 Task: Create a due date automation trigger when advanced on, 2 working days before a card is due add dates due in more than 1 working days at 11:00 AM.
Action: Mouse moved to (1155, 98)
Screenshot: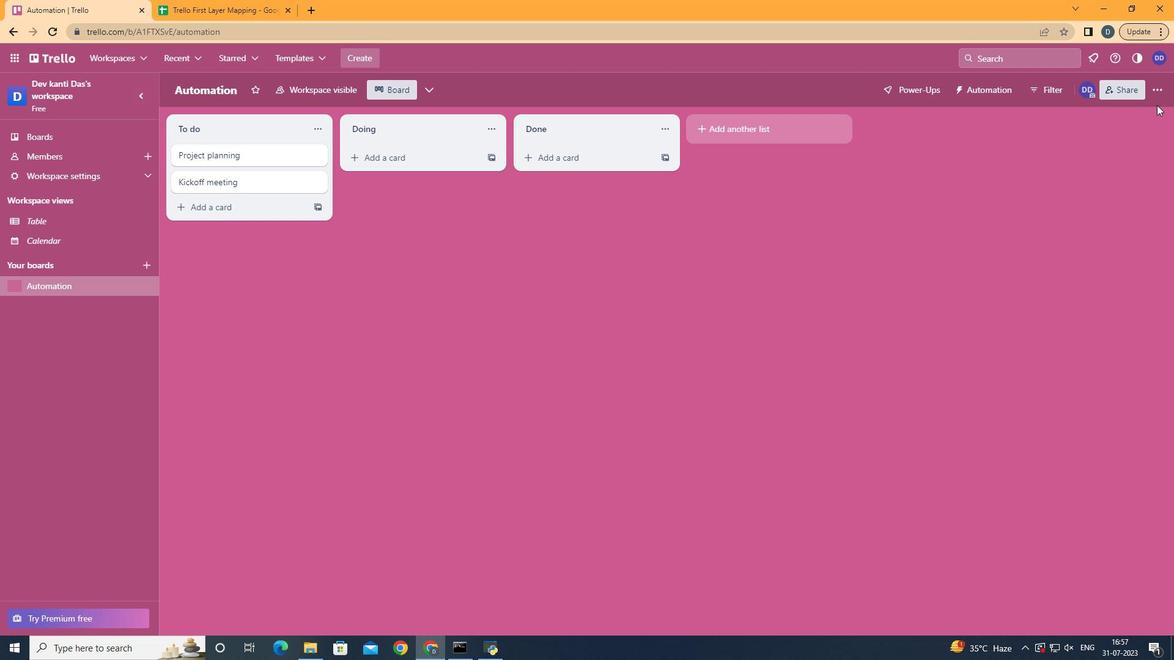 
Action: Mouse pressed left at (1155, 98)
Screenshot: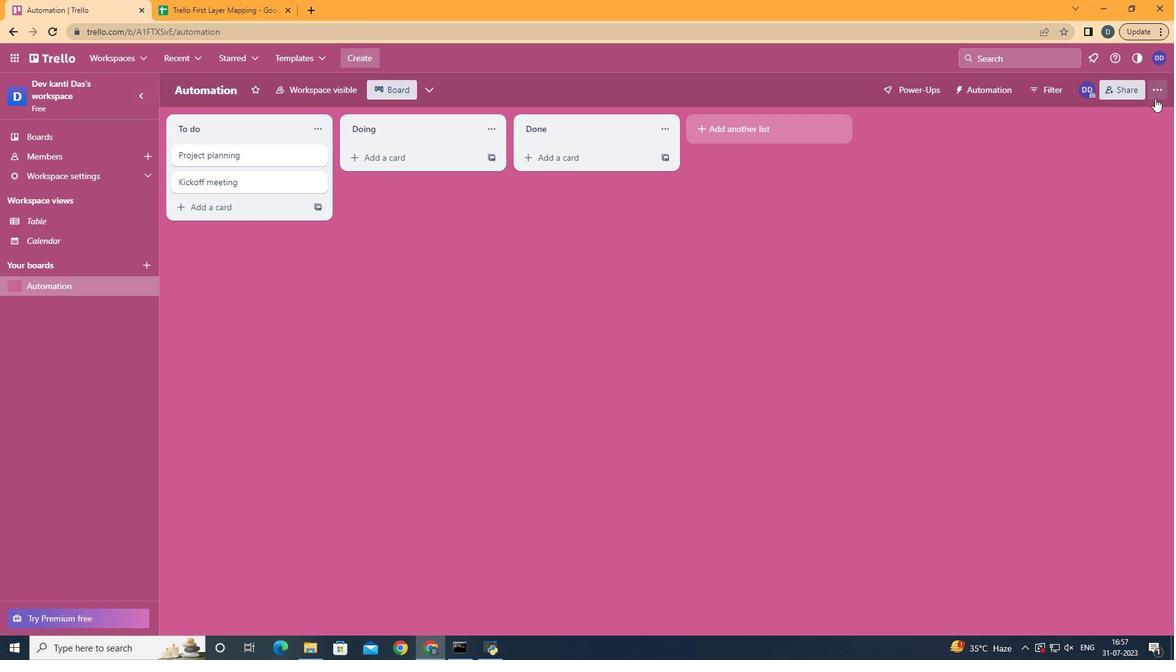 
Action: Mouse moved to (1045, 257)
Screenshot: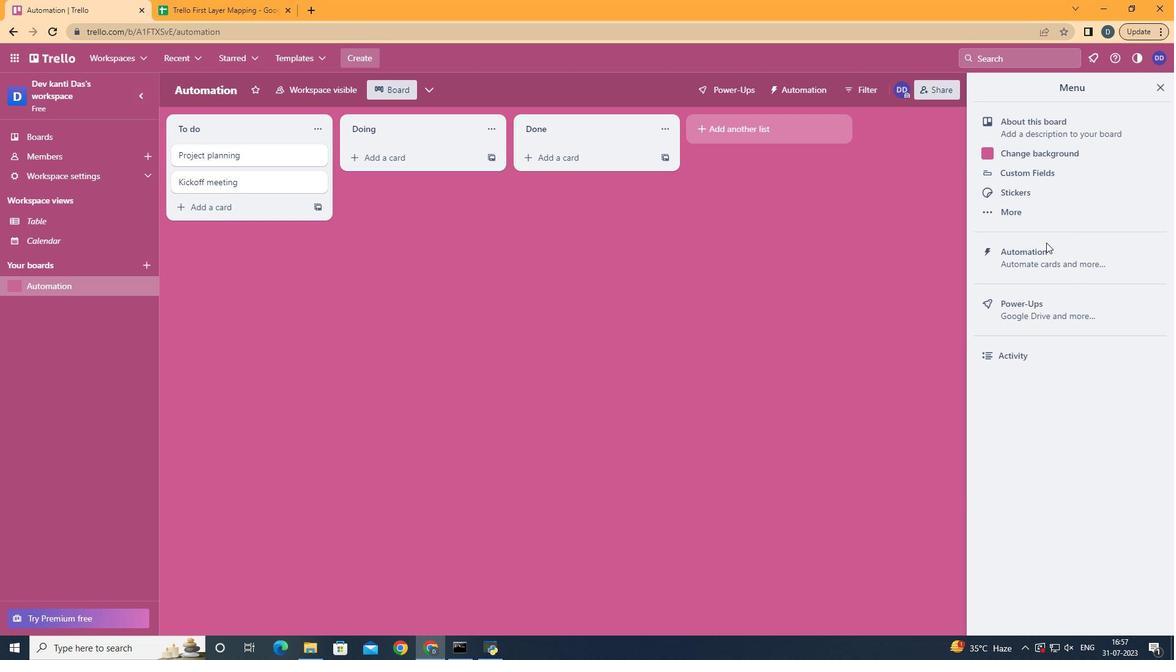 
Action: Mouse pressed left at (1045, 257)
Screenshot: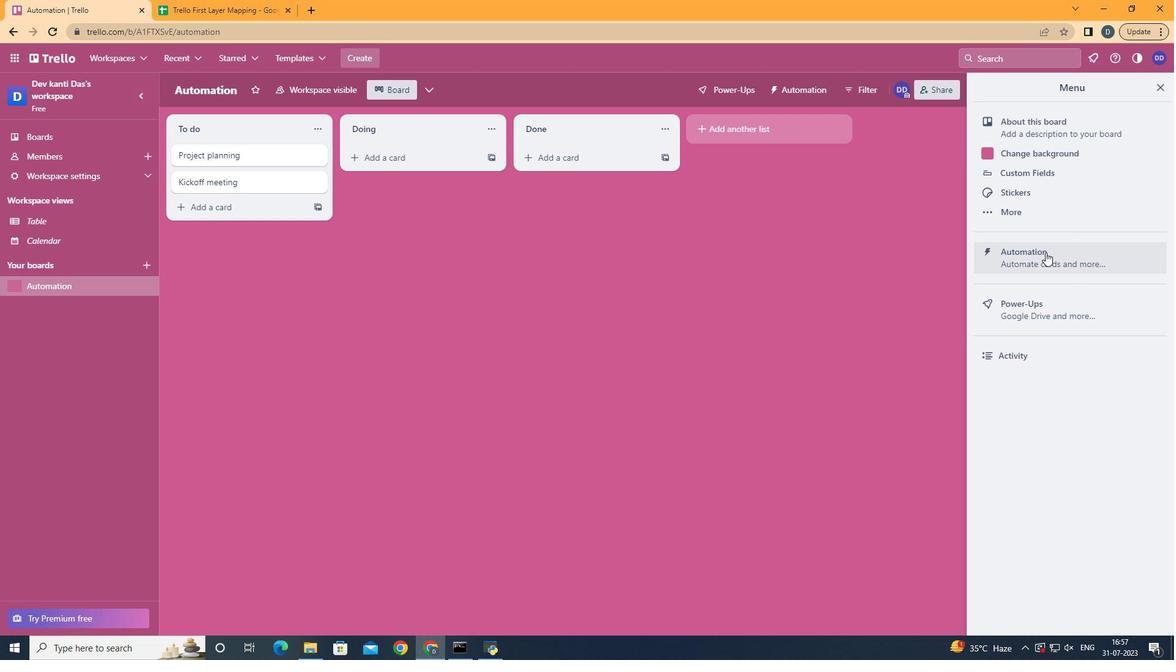 
Action: Mouse moved to (230, 246)
Screenshot: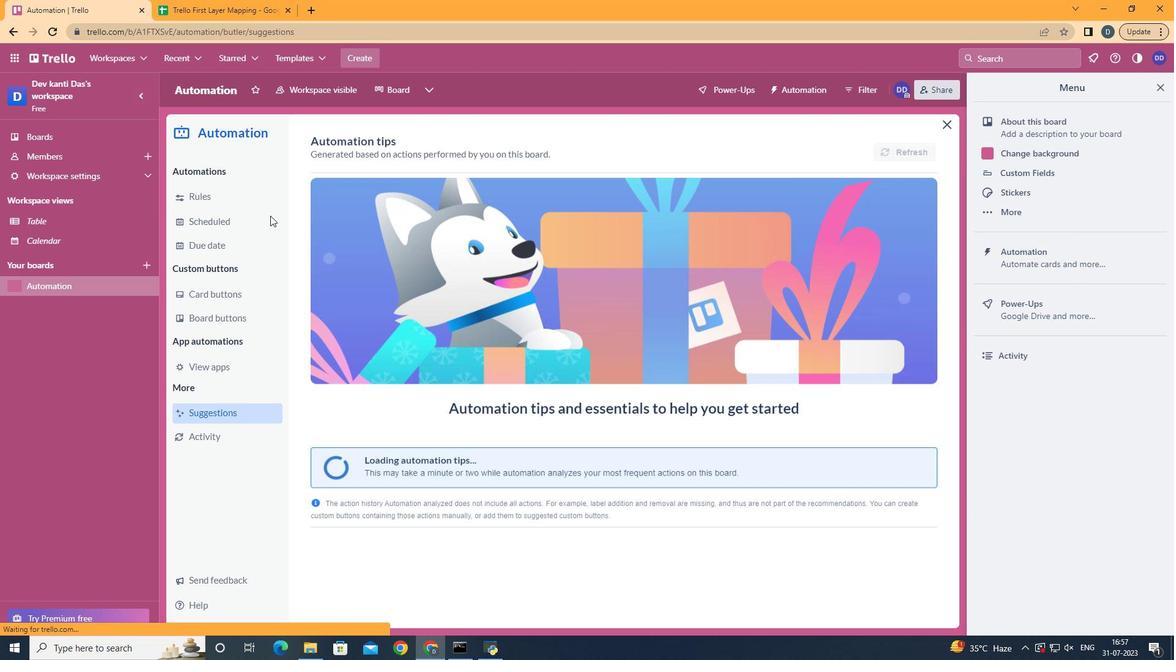 
Action: Mouse pressed left at (230, 246)
Screenshot: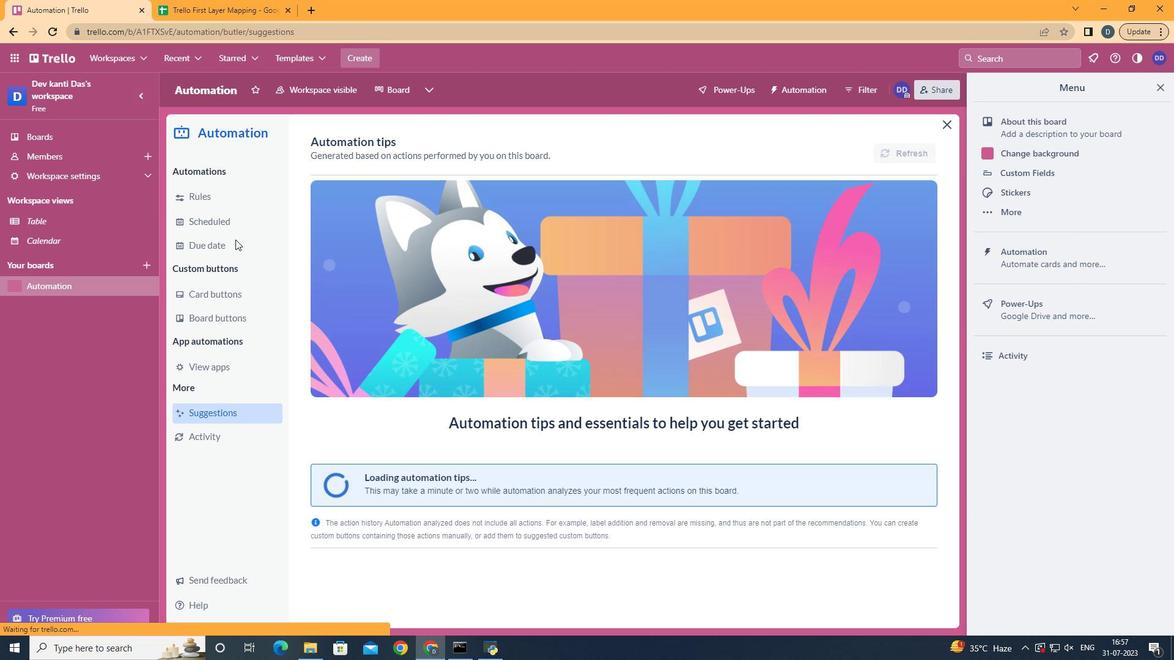 
Action: Mouse moved to (872, 144)
Screenshot: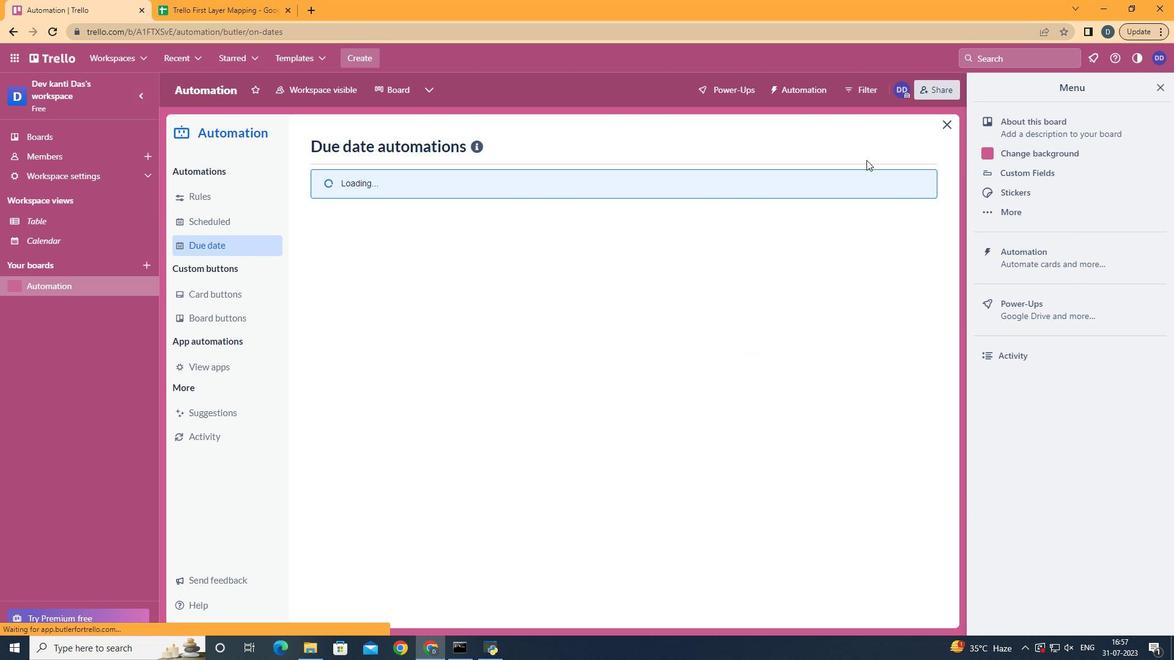 
Action: Mouse pressed left at (872, 144)
Screenshot: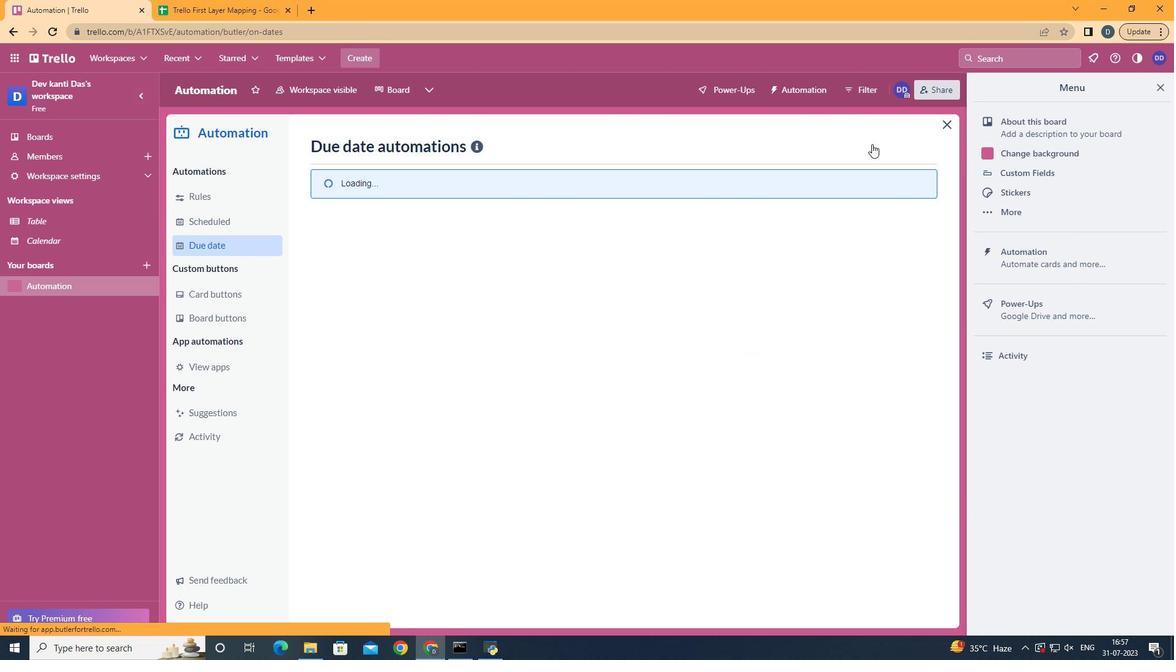 
Action: Mouse moved to (612, 266)
Screenshot: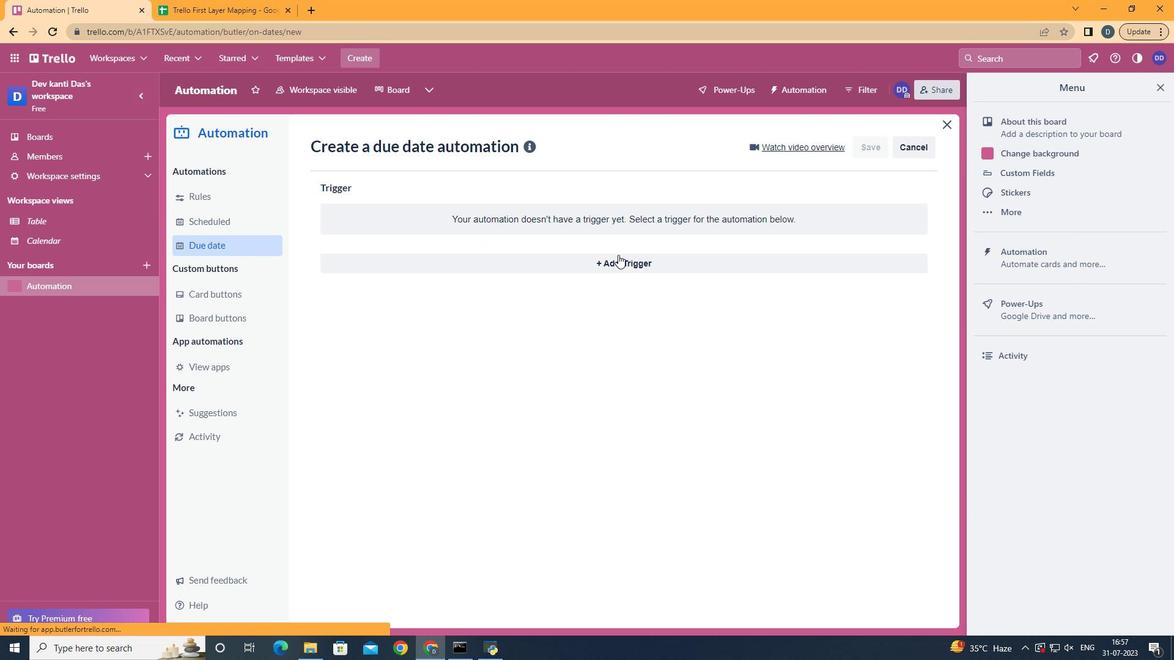 
Action: Mouse pressed left at (612, 266)
Screenshot: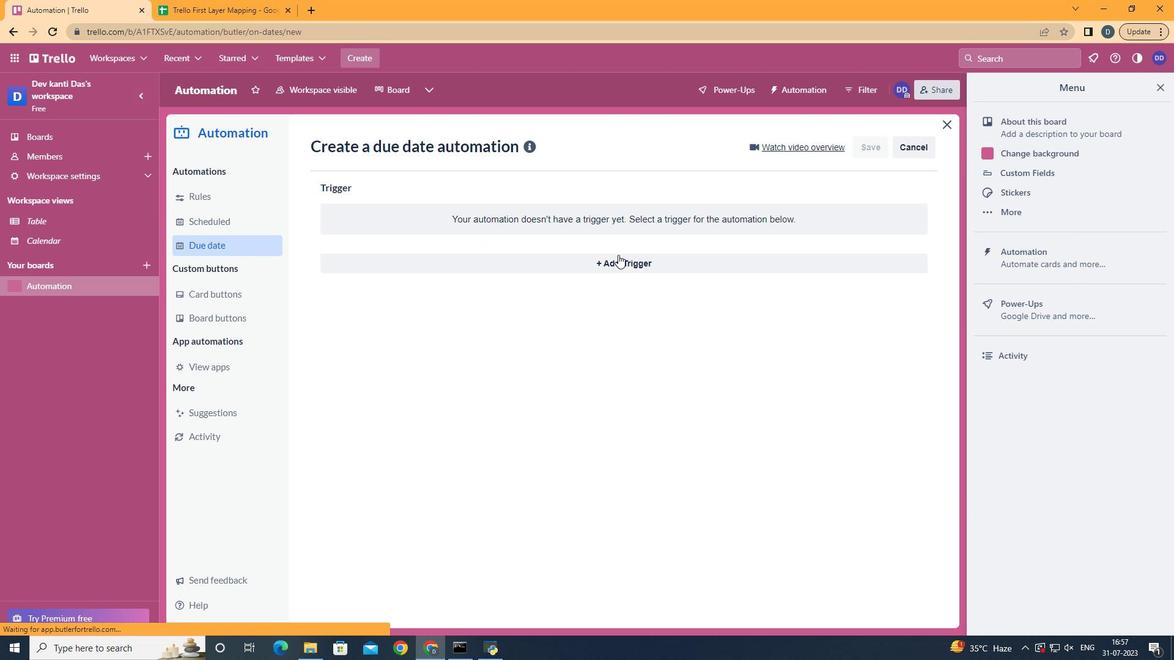 
Action: Mouse moved to (398, 496)
Screenshot: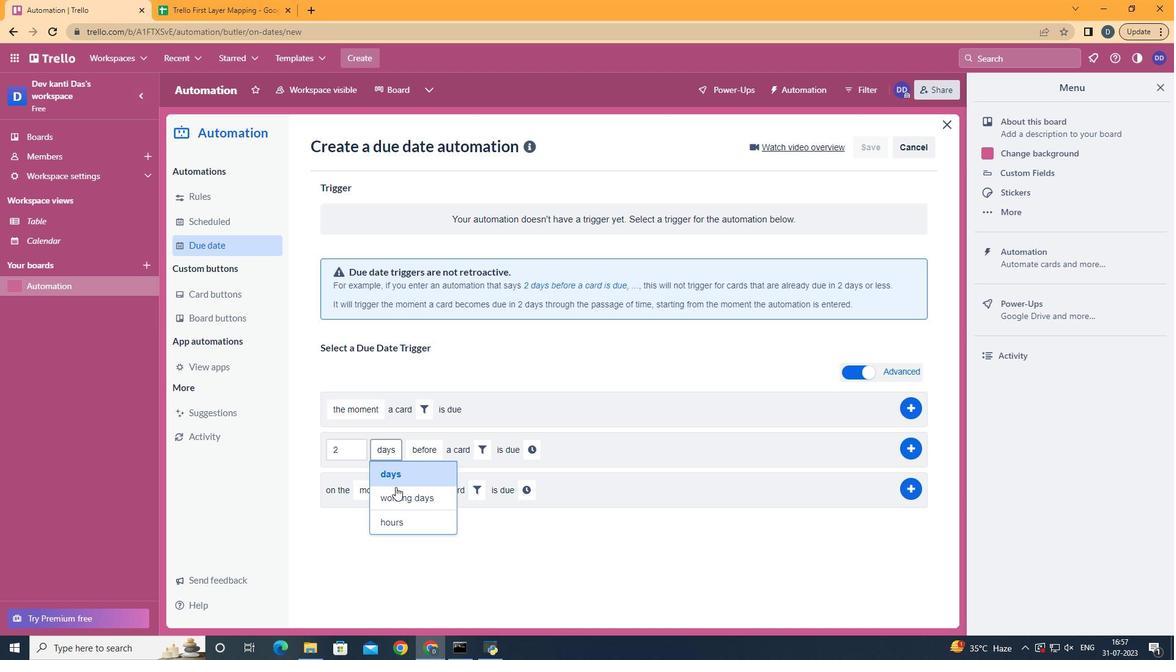 
Action: Mouse pressed left at (398, 496)
Screenshot: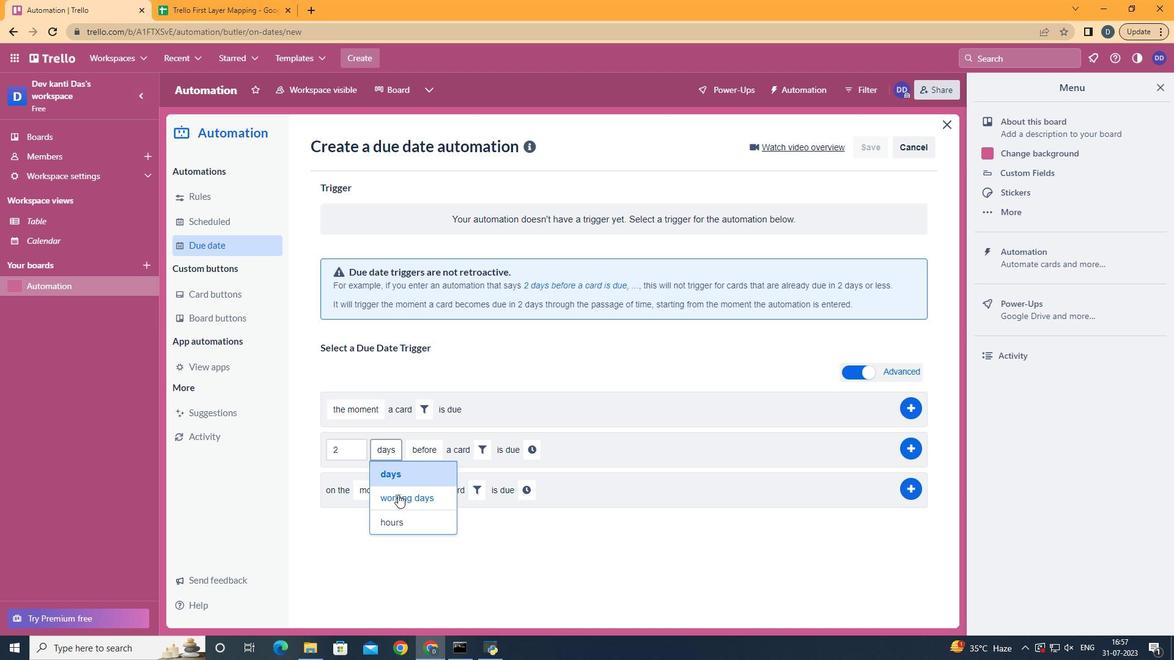 
Action: Mouse moved to (507, 447)
Screenshot: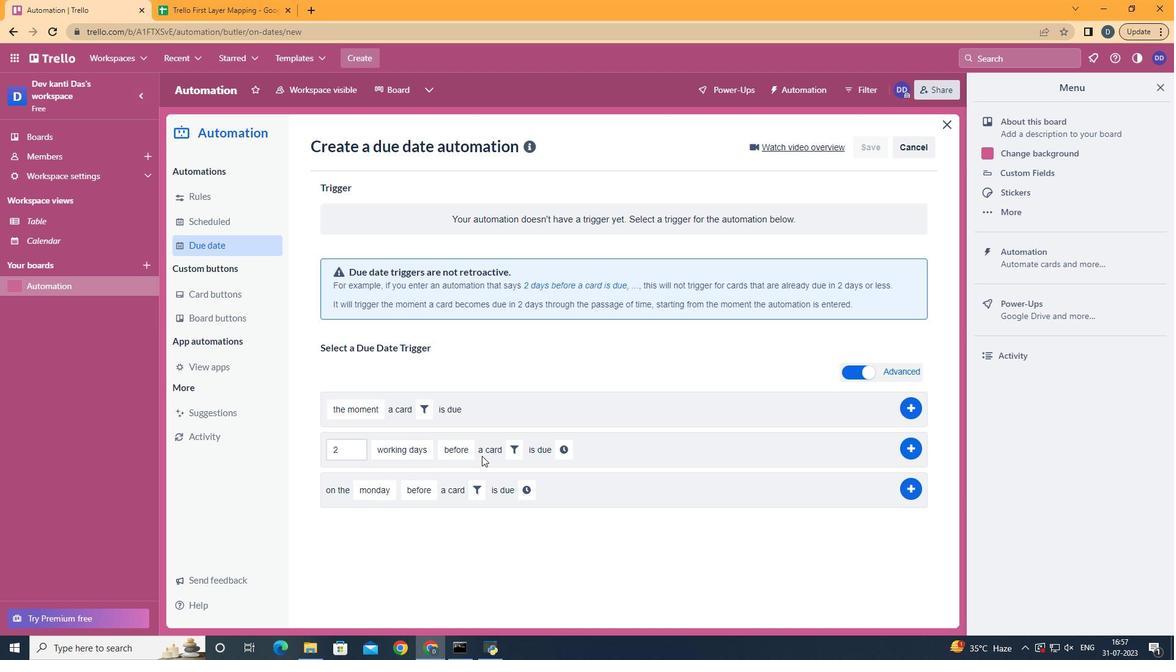 
Action: Mouse pressed left at (507, 447)
Screenshot: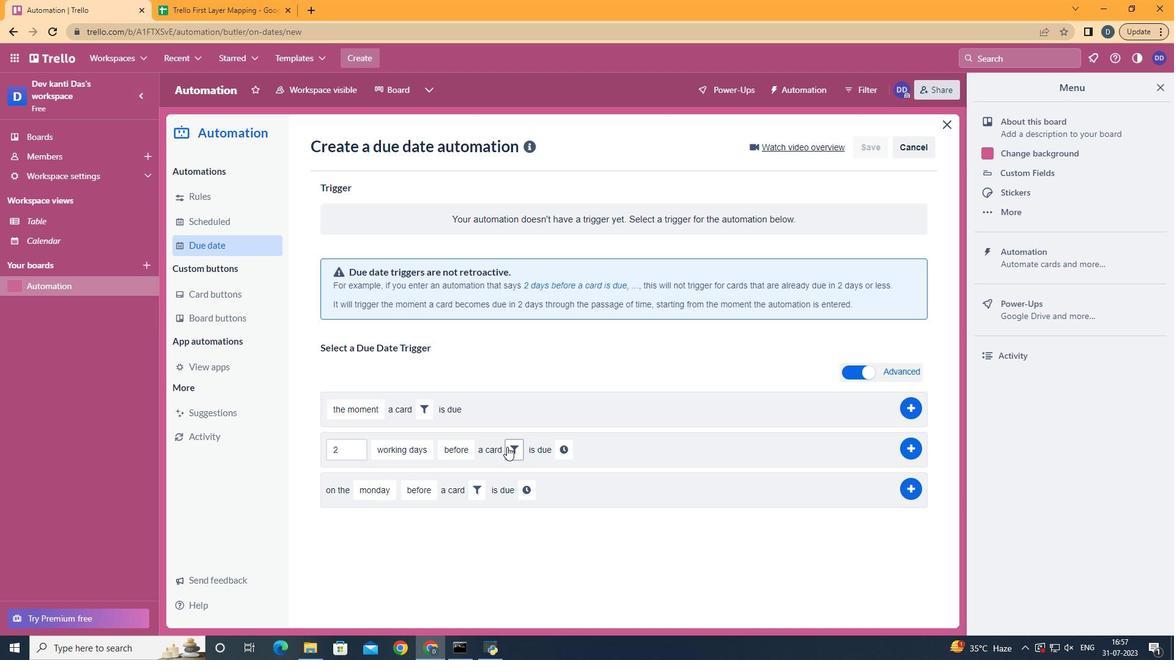 
Action: Mouse moved to (582, 496)
Screenshot: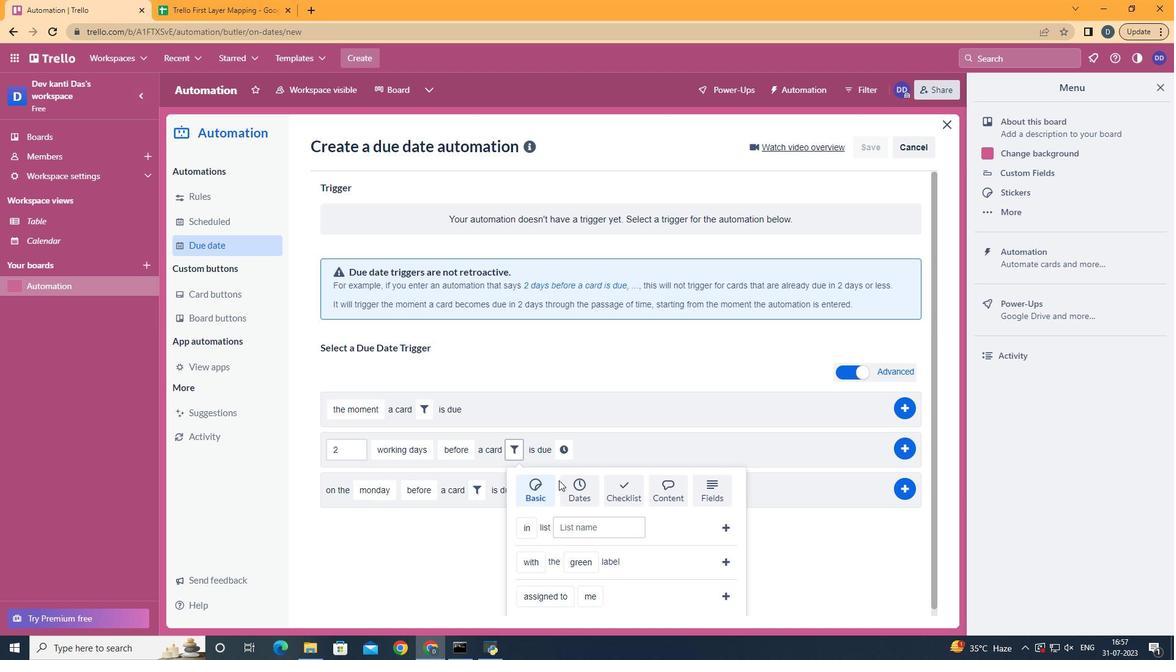 
Action: Mouse pressed left at (582, 496)
Screenshot: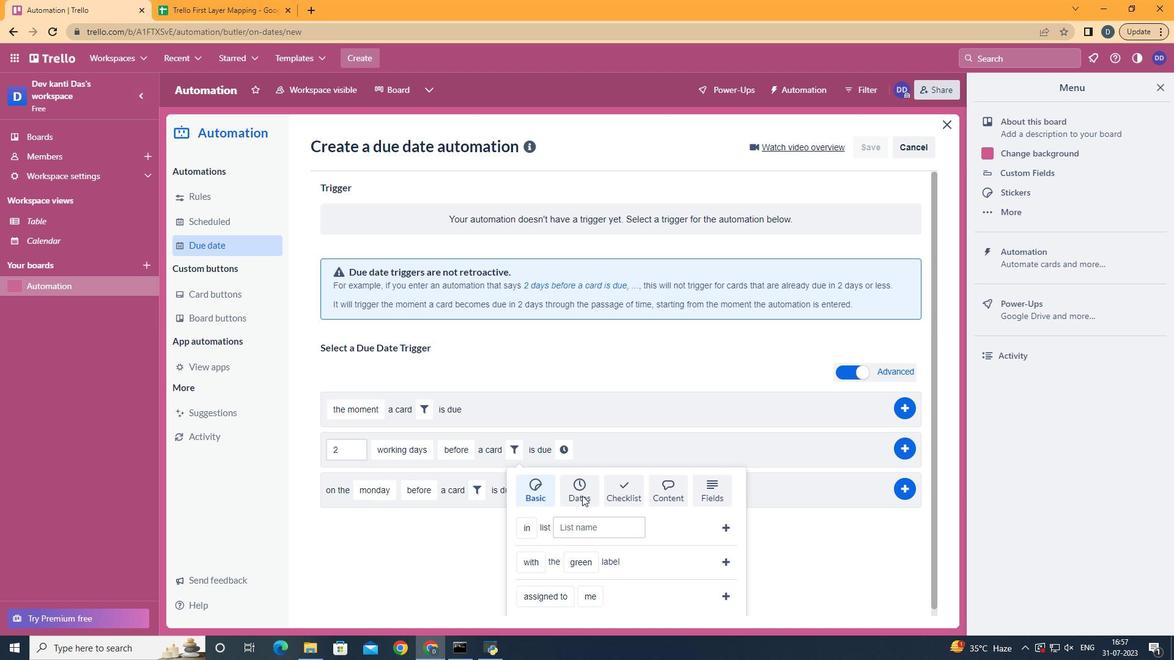 
Action: Mouse scrolled (582, 495) with delta (0, 0)
Screenshot: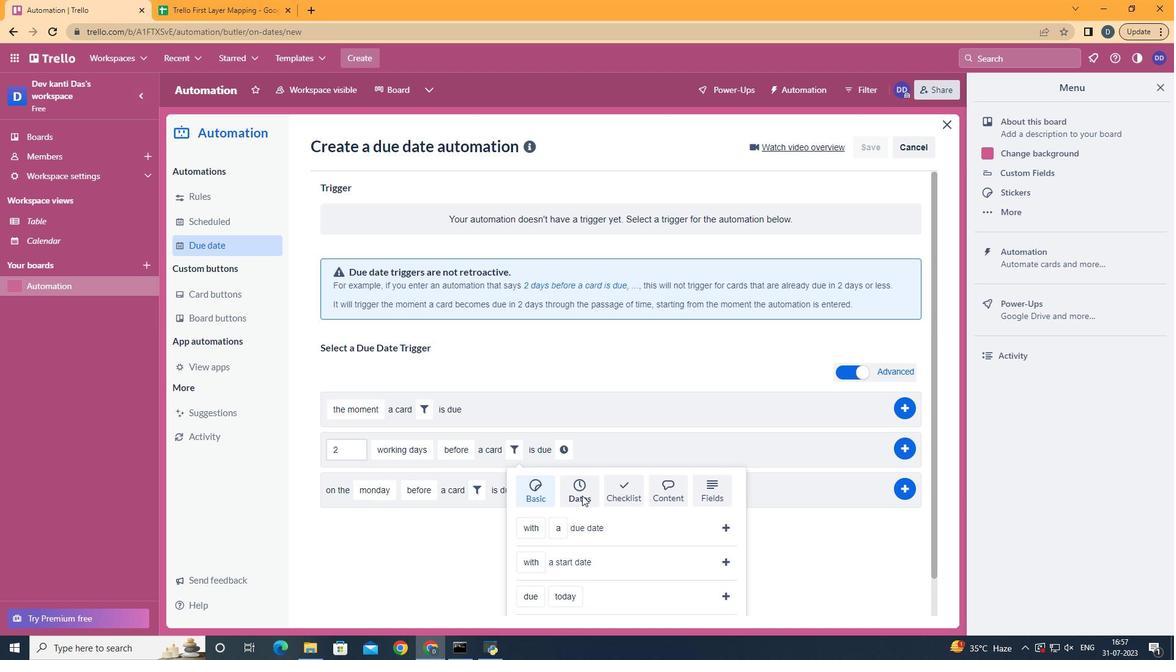 
Action: Mouse scrolled (582, 495) with delta (0, 0)
Screenshot: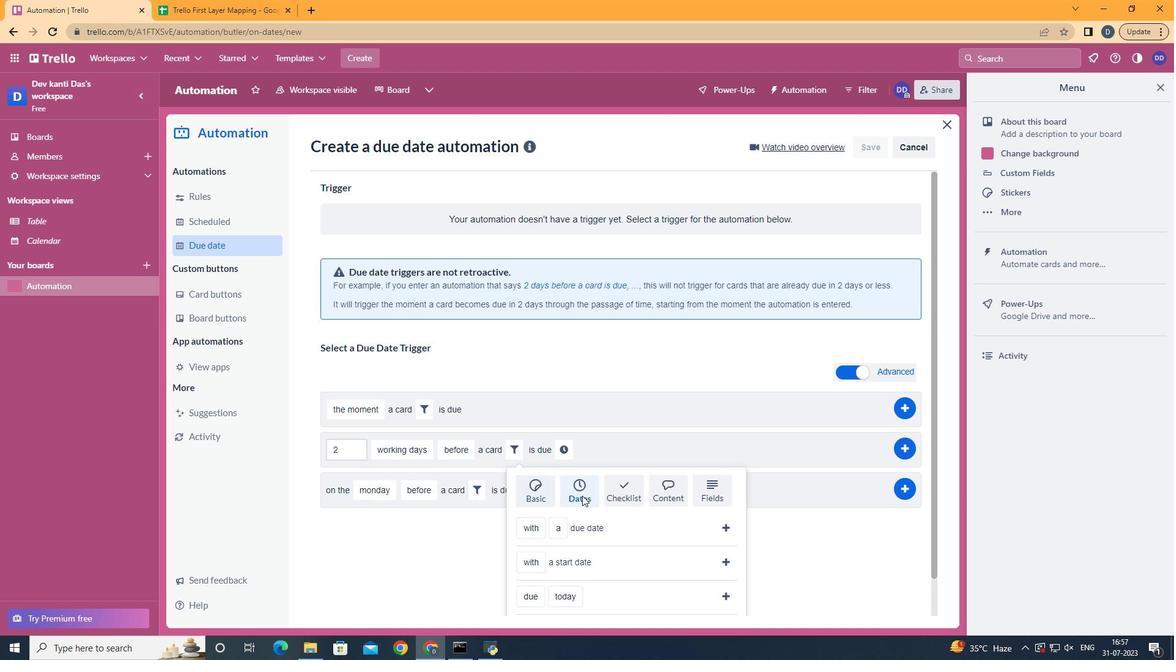 
Action: Mouse scrolled (582, 495) with delta (0, 0)
Screenshot: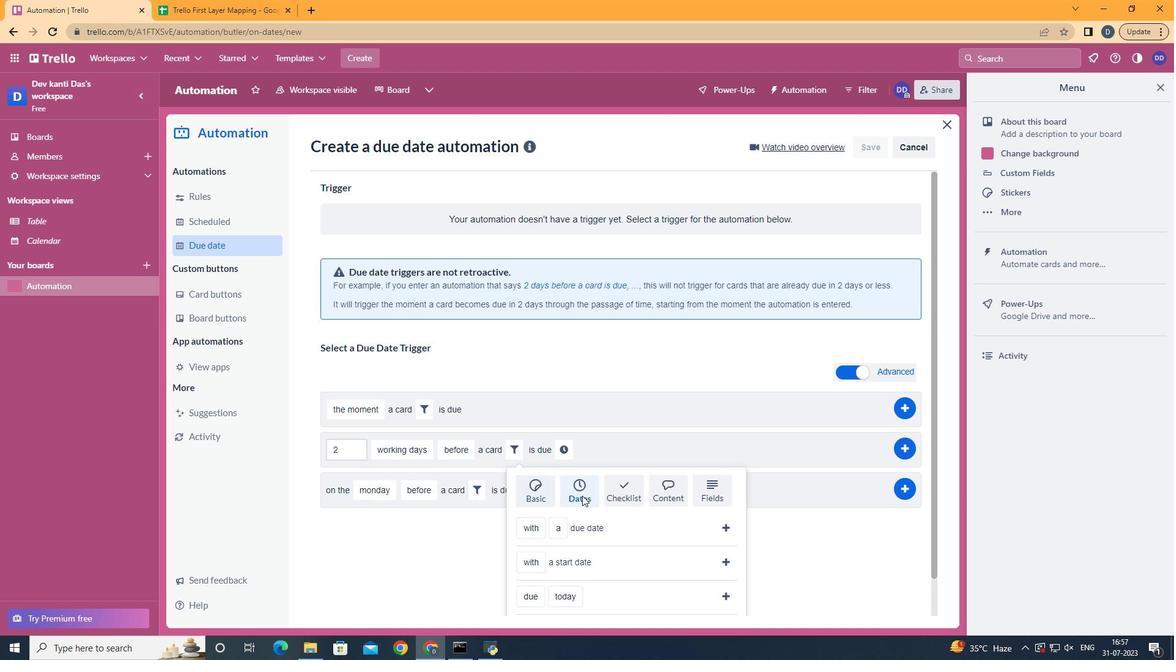 
Action: Mouse scrolled (582, 495) with delta (0, 0)
Screenshot: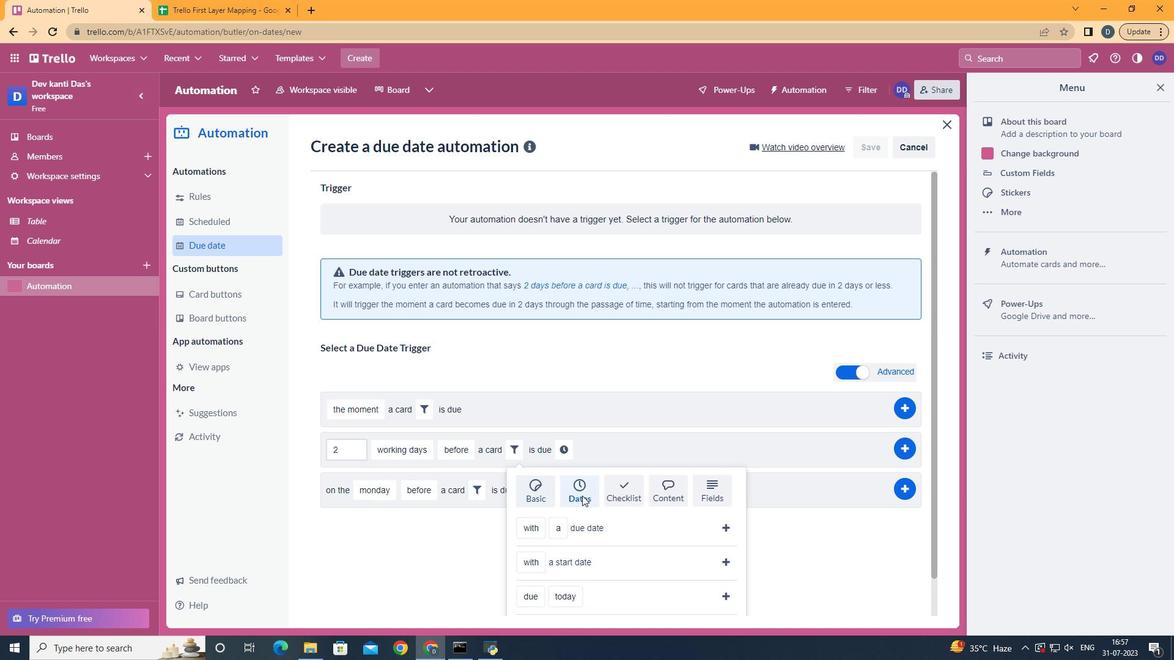 
Action: Mouse scrolled (582, 495) with delta (0, 0)
Screenshot: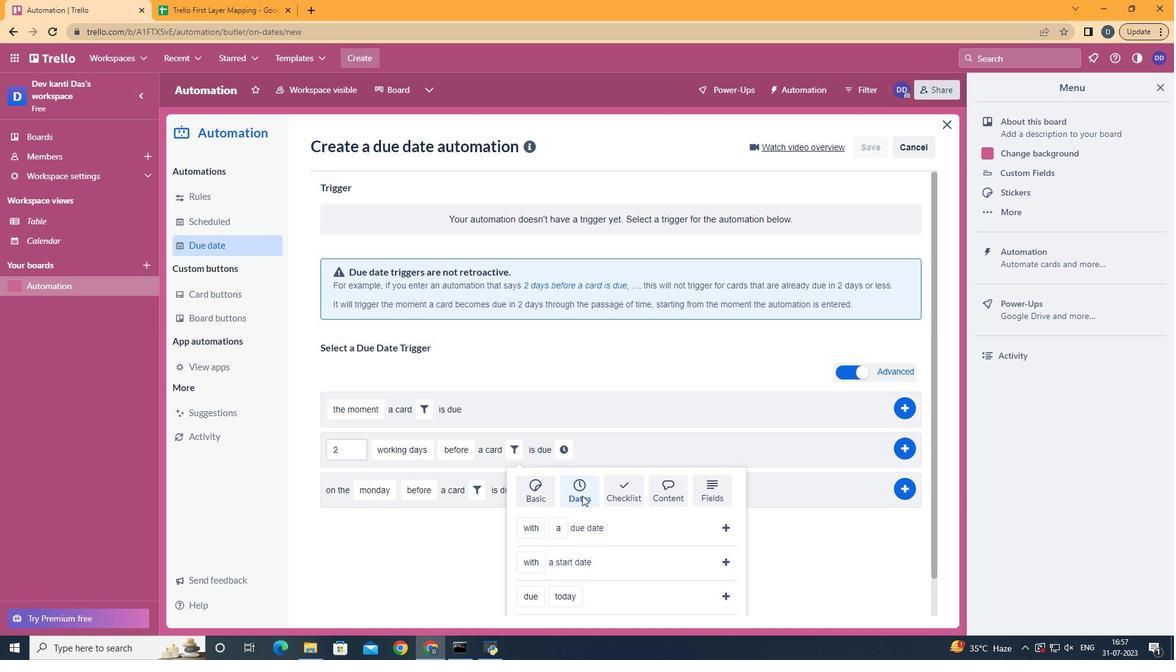 
Action: Mouse moved to (534, 543)
Screenshot: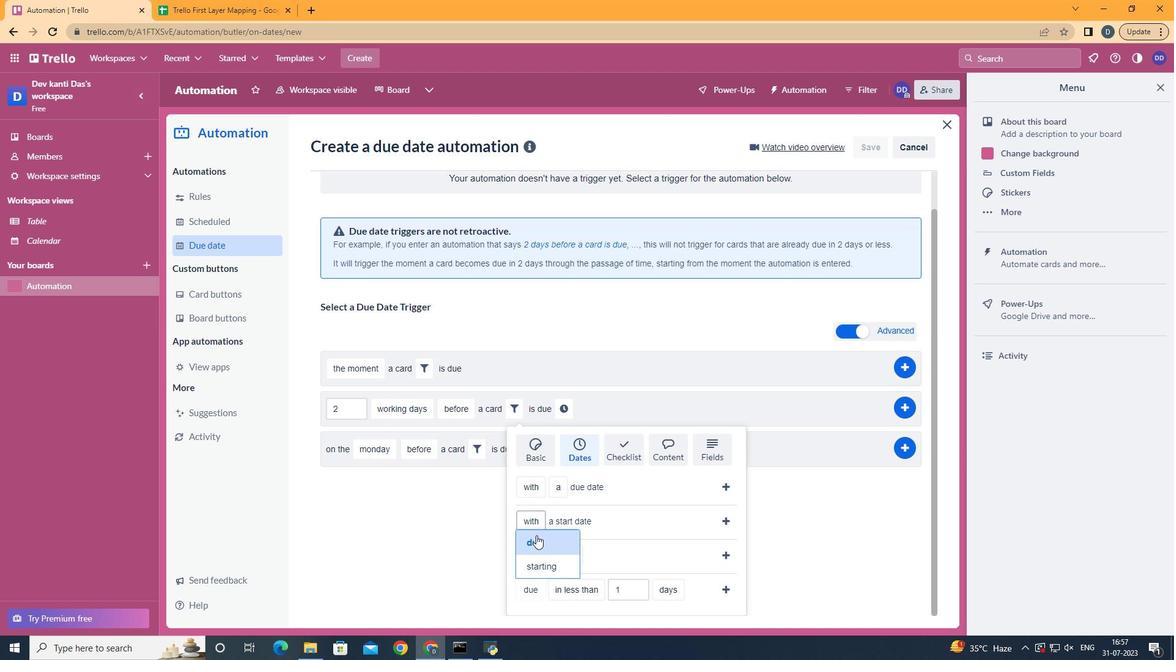 
Action: Mouse pressed left at (534, 543)
Screenshot: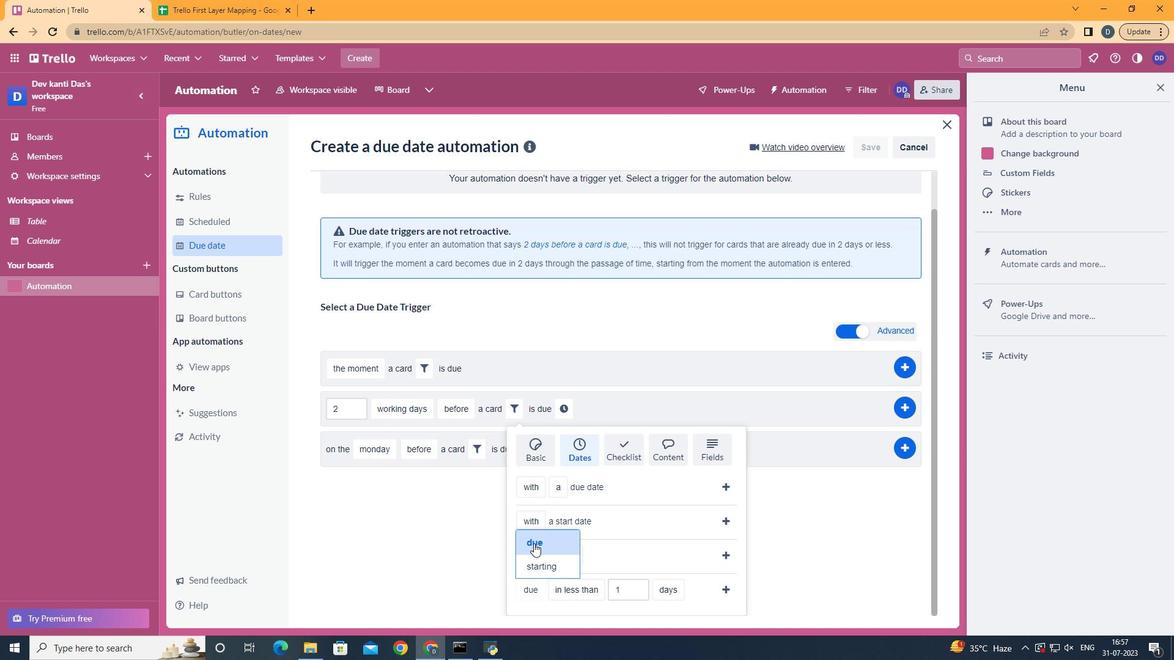 
Action: Mouse moved to (595, 521)
Screenshot: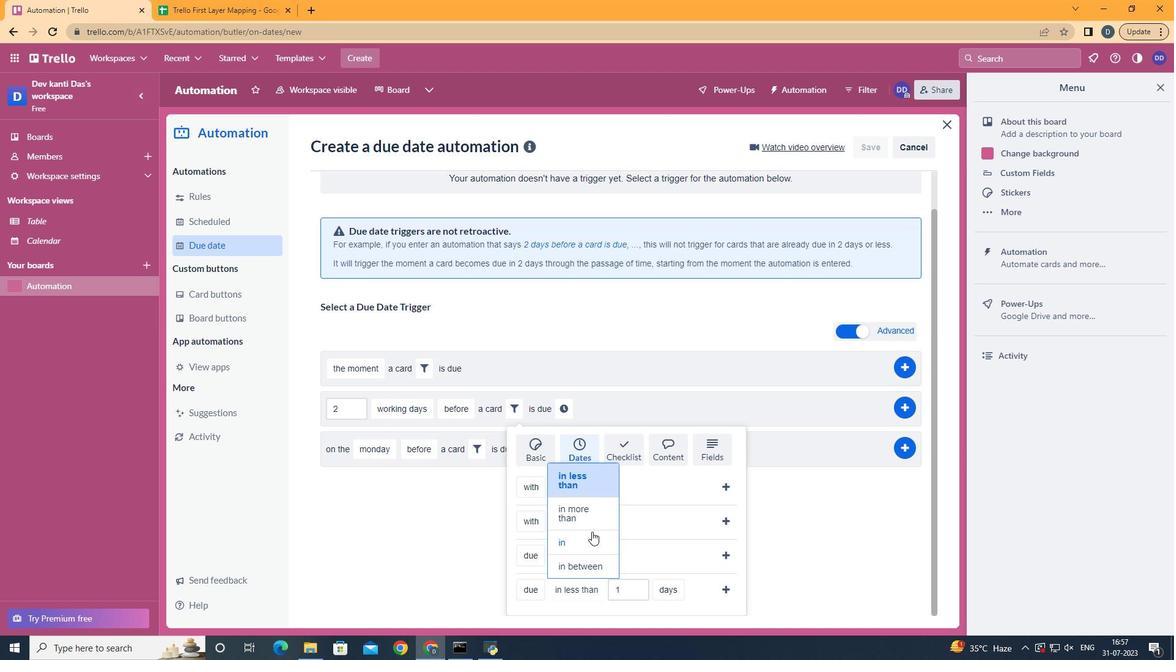 
Action: Mouse pressed left at (595, 521)
Screenshot: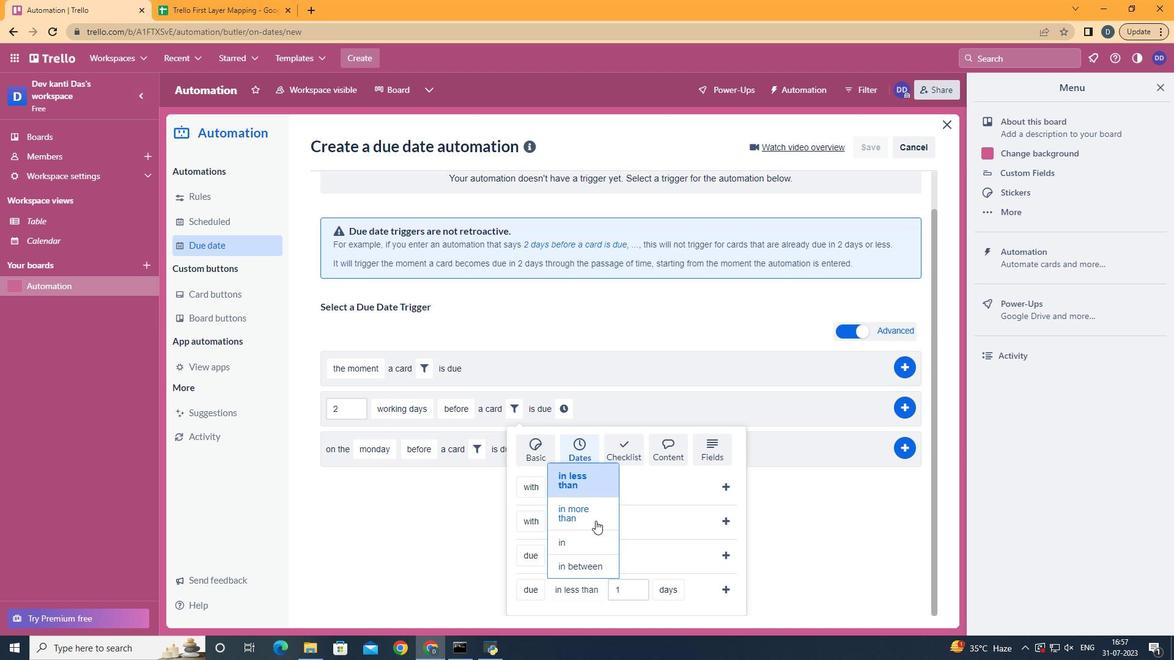 
Action: Mouse moved to (686, 569)
Screenshot: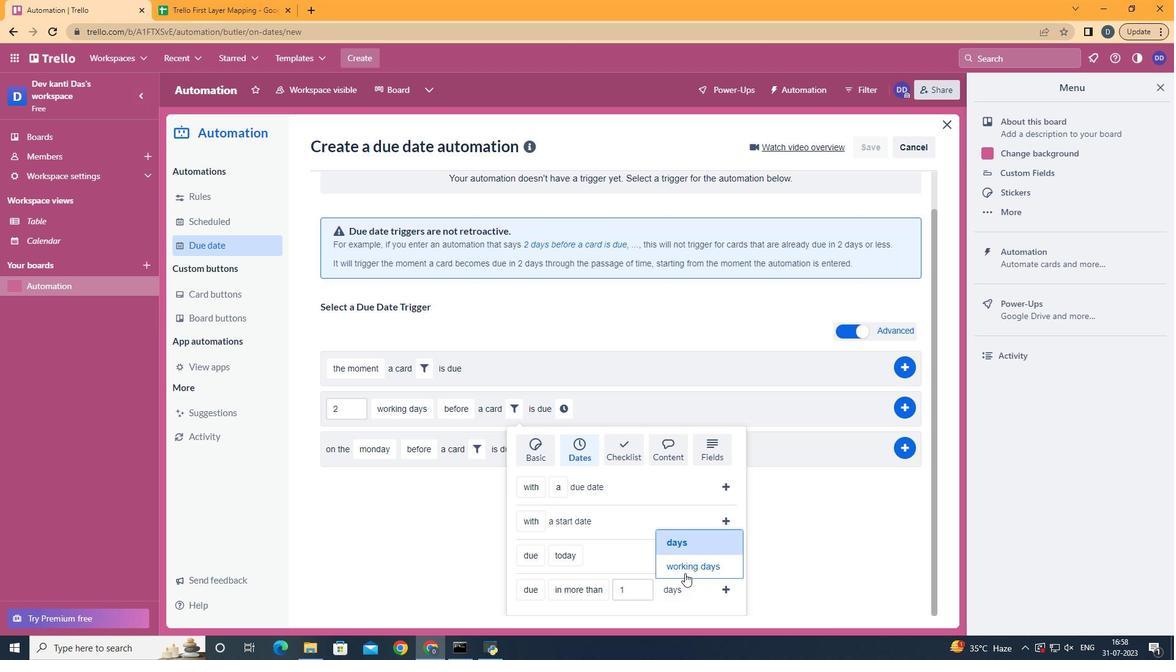
Action: Mouse pressed left at (686, 569)
Screenshot: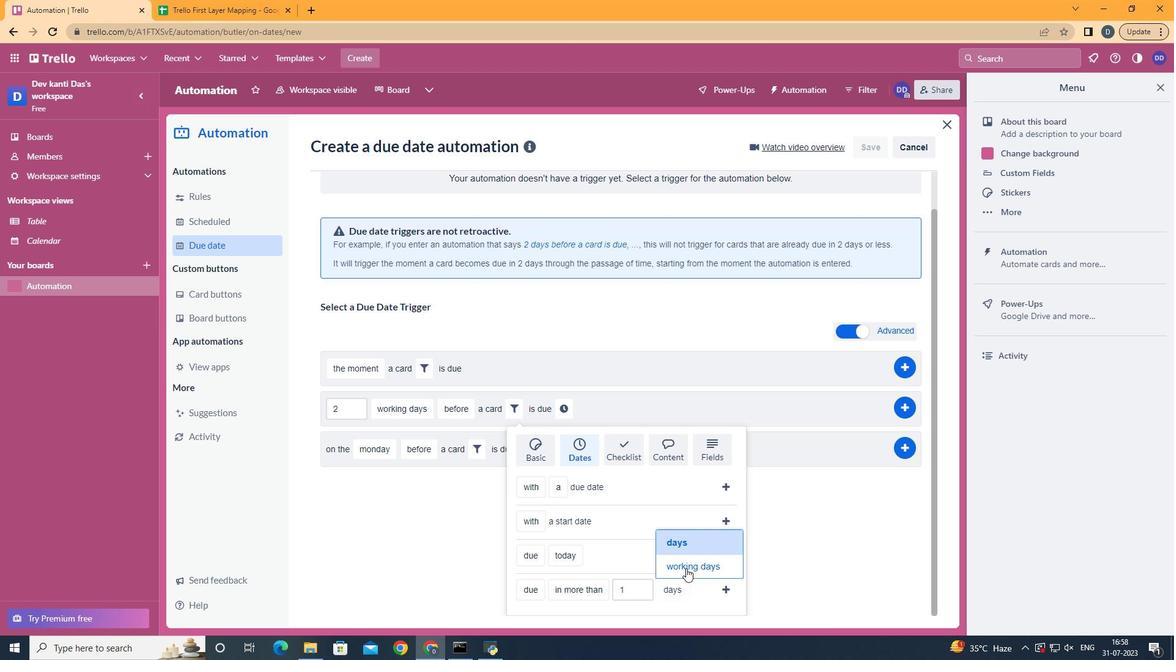 
Action: Mouse moved to (739, 591)
Screenshot: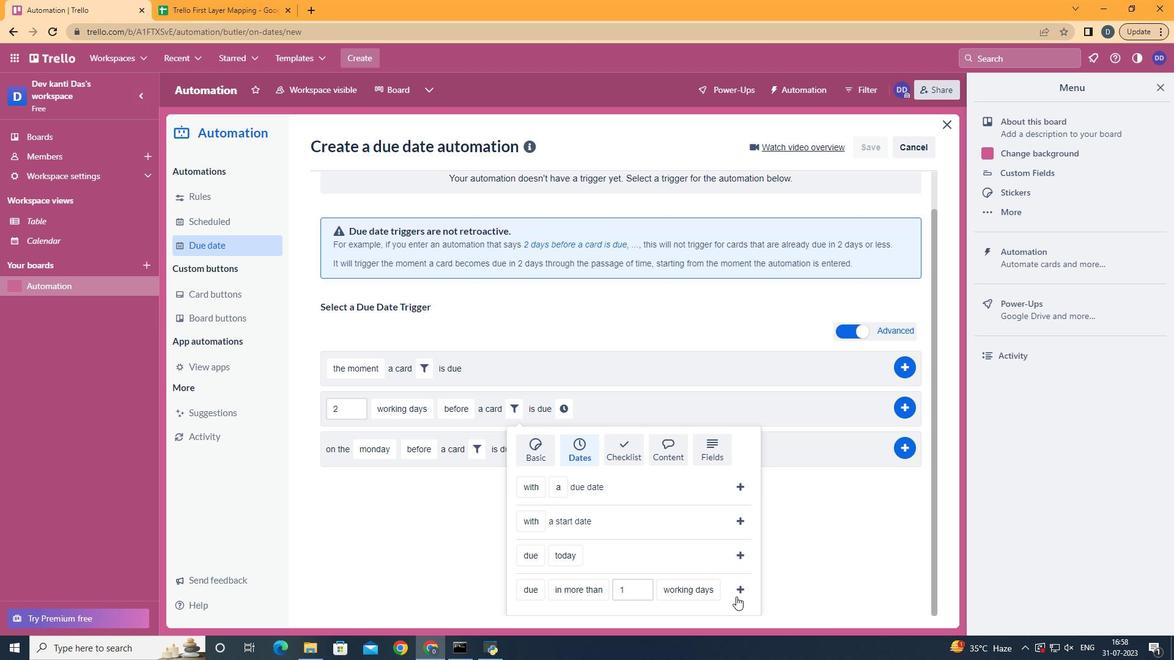 
Action: Mouse pressed left at (739, 591)
Screenshot: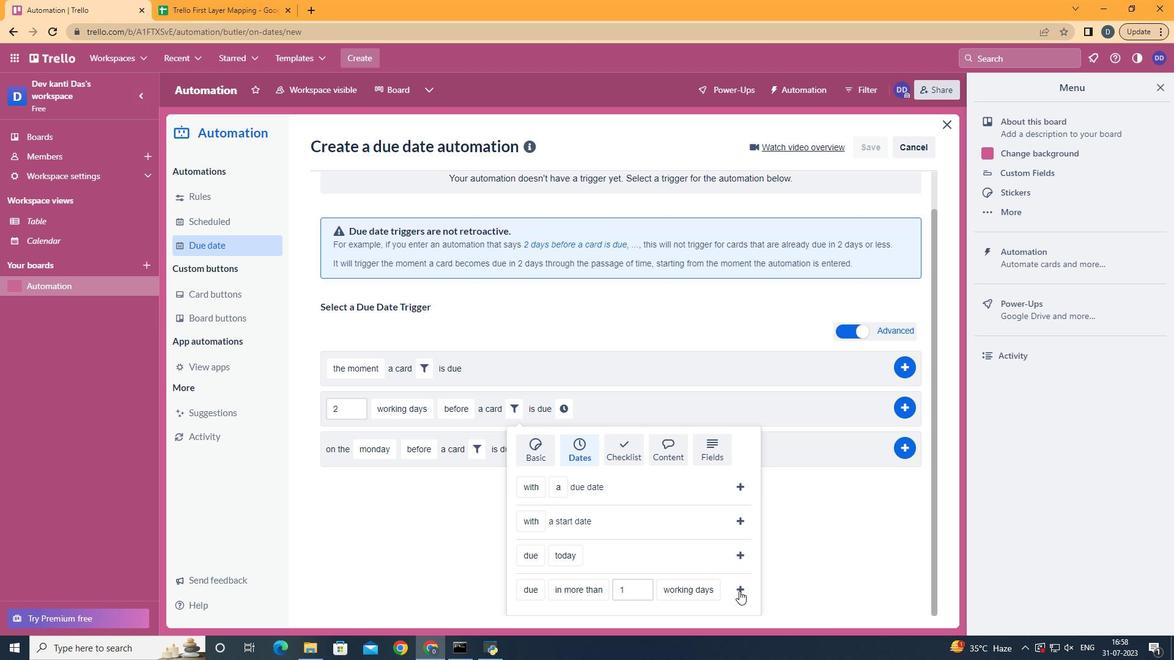 
Action: Mouse moved to (711, 444)
Screenshot: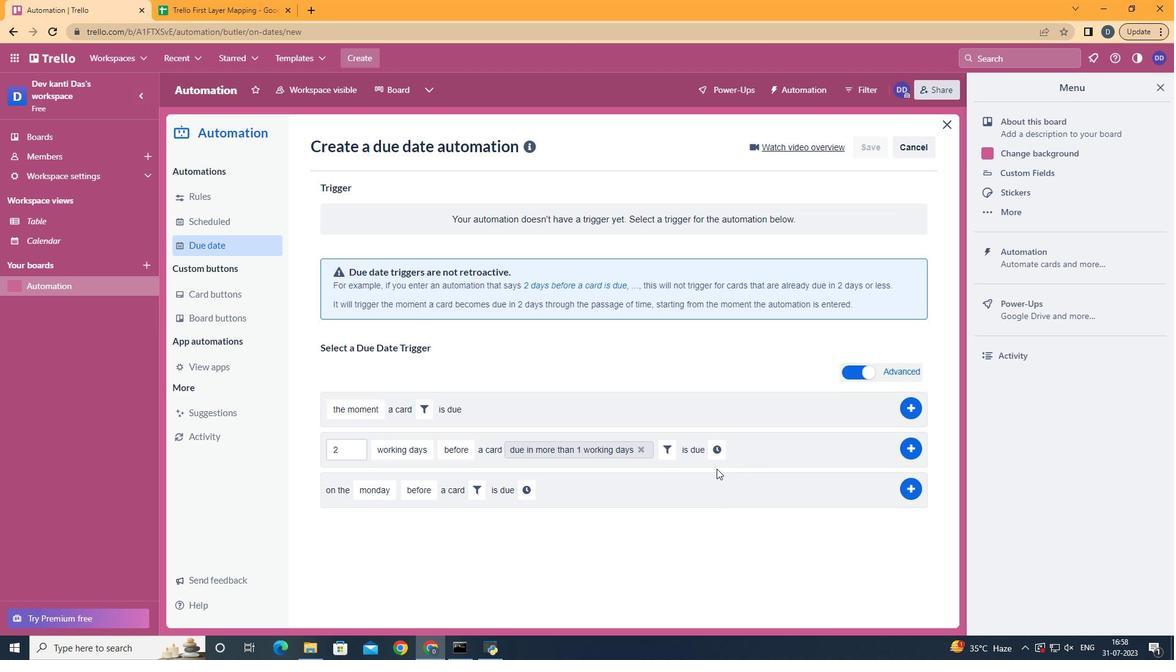 
Action: Mouse pressed left at (711, 444)
Screenshot: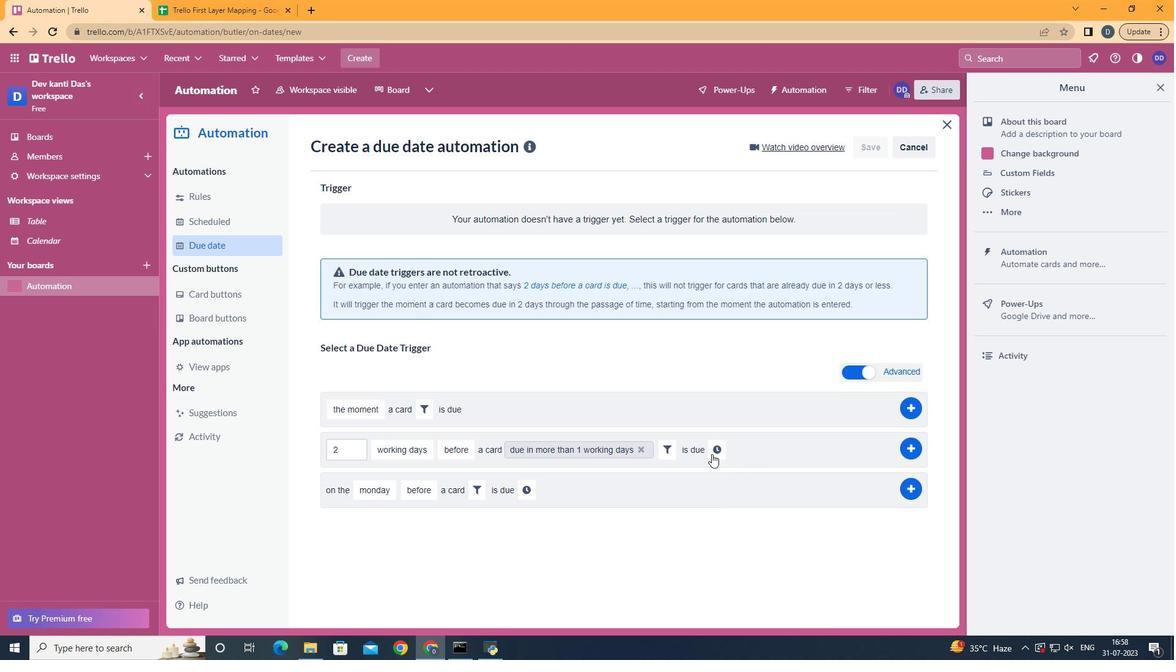 
Action: Mouse moved to (747, 457)
Screenshot: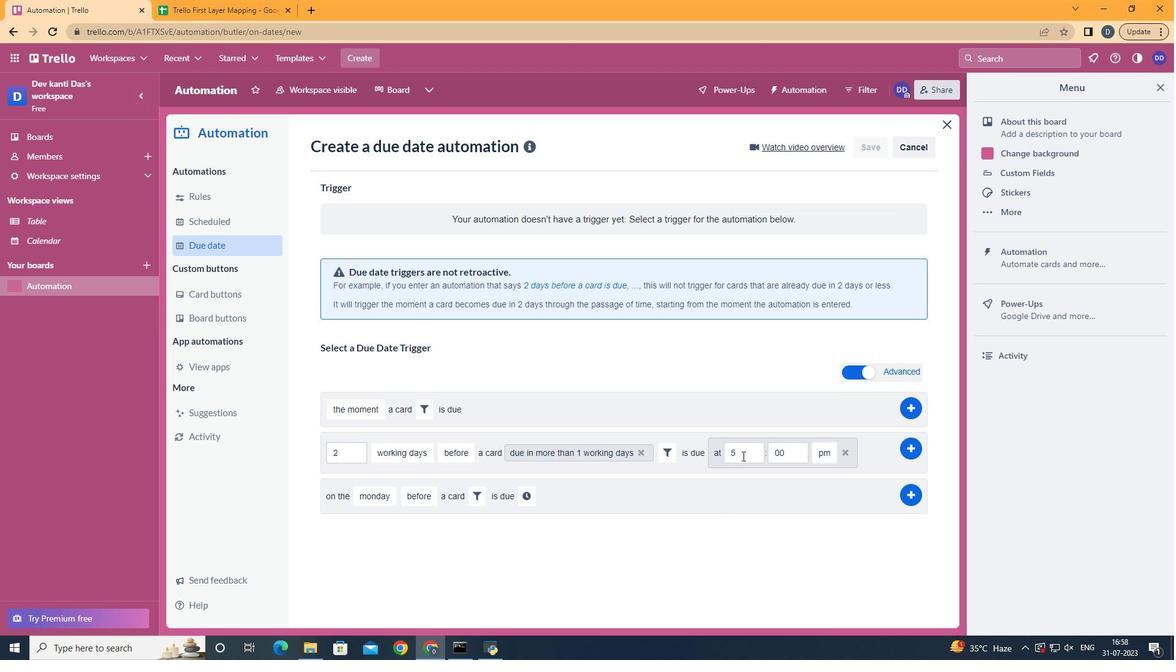 
Action: Mouse pressed left at (747, 457)
Screenshot: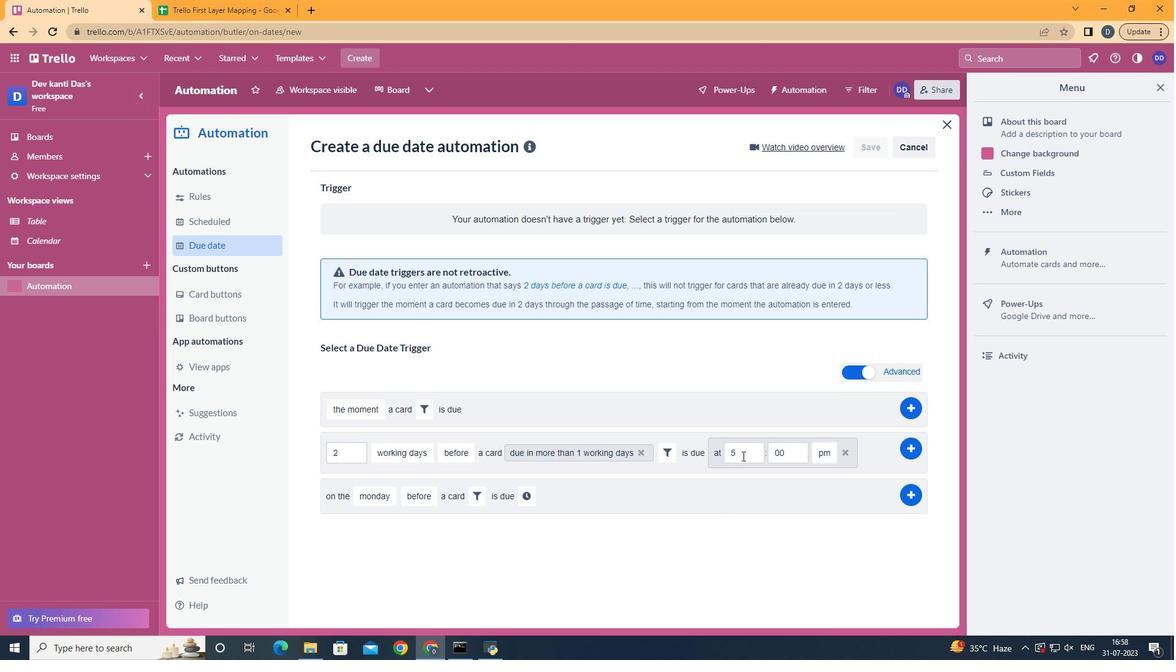
Action: Key pressed <Key.backspace>11
Screenshot: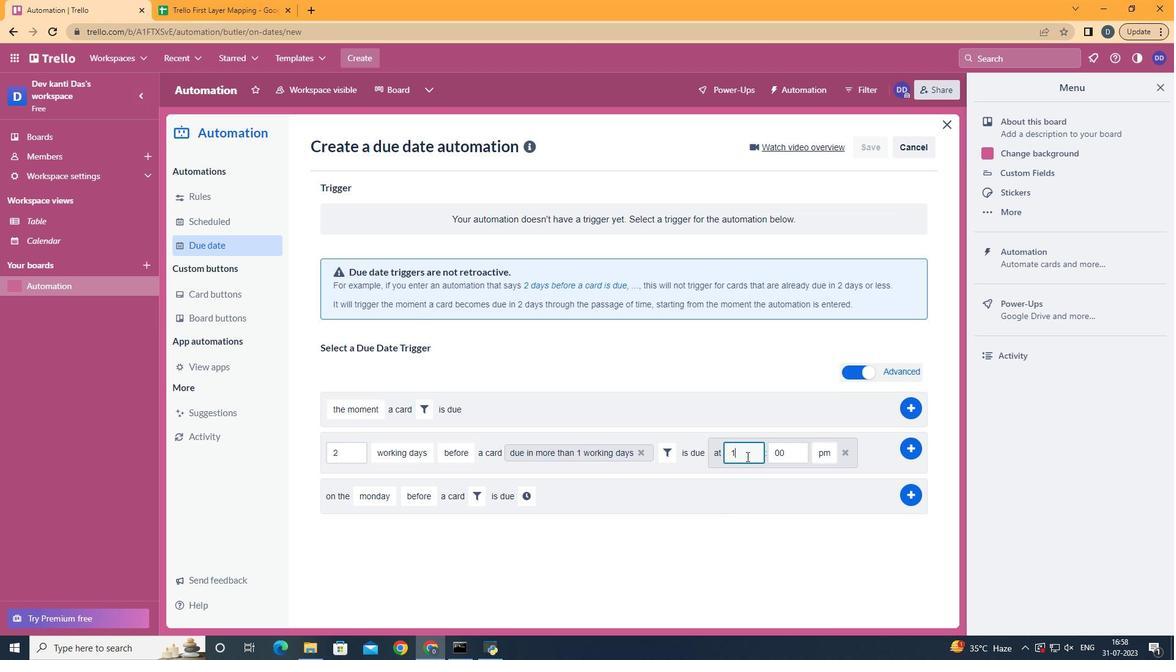 
Action: Mouse moved to (827, 474)
Screenshot: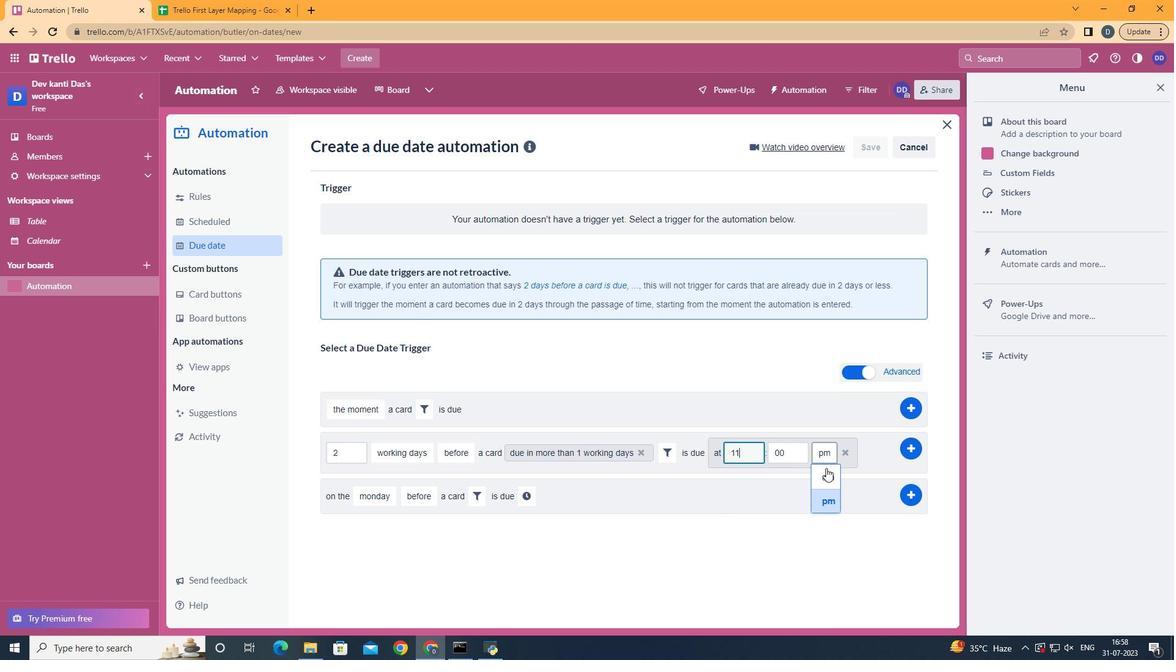 
Action: Mouse pressed left at (827, 474)
Screenshot: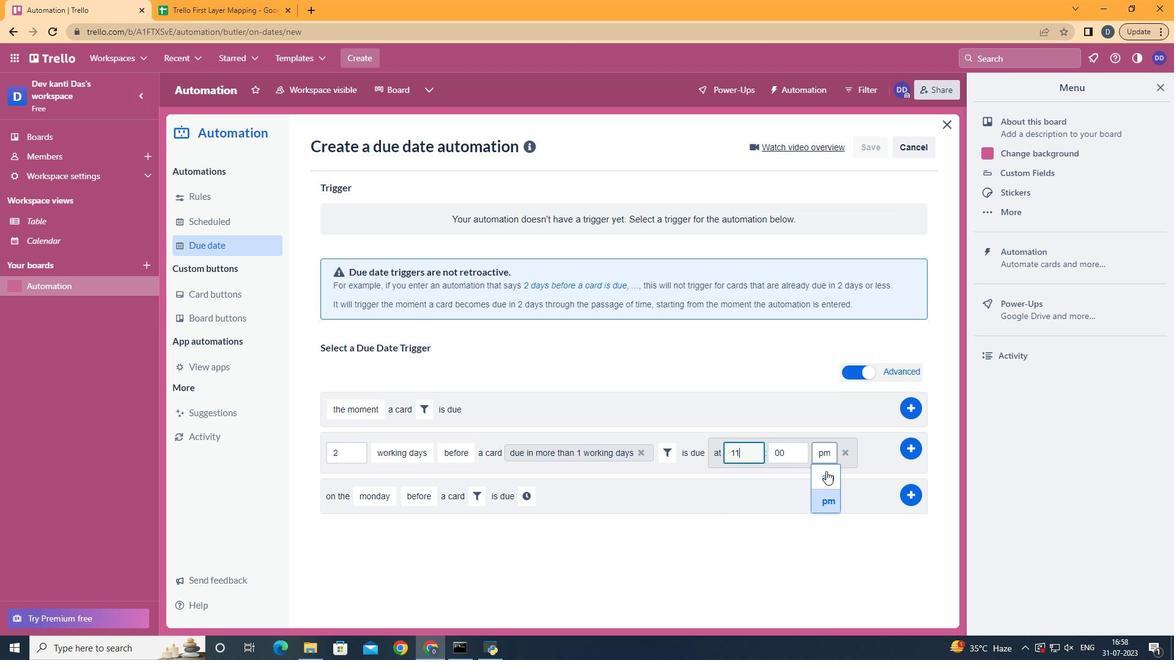 
Action: Mouse moved to (907, 450)
Screenshot: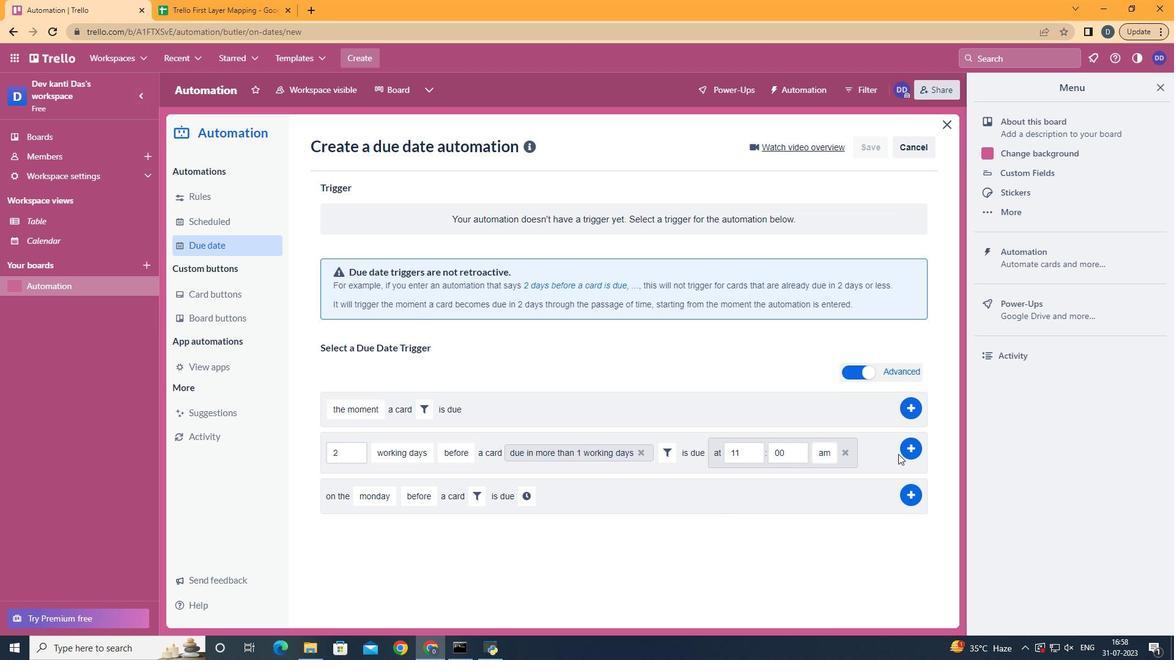 
Action: Mouse pressed left at (907, 450)
Screenshot: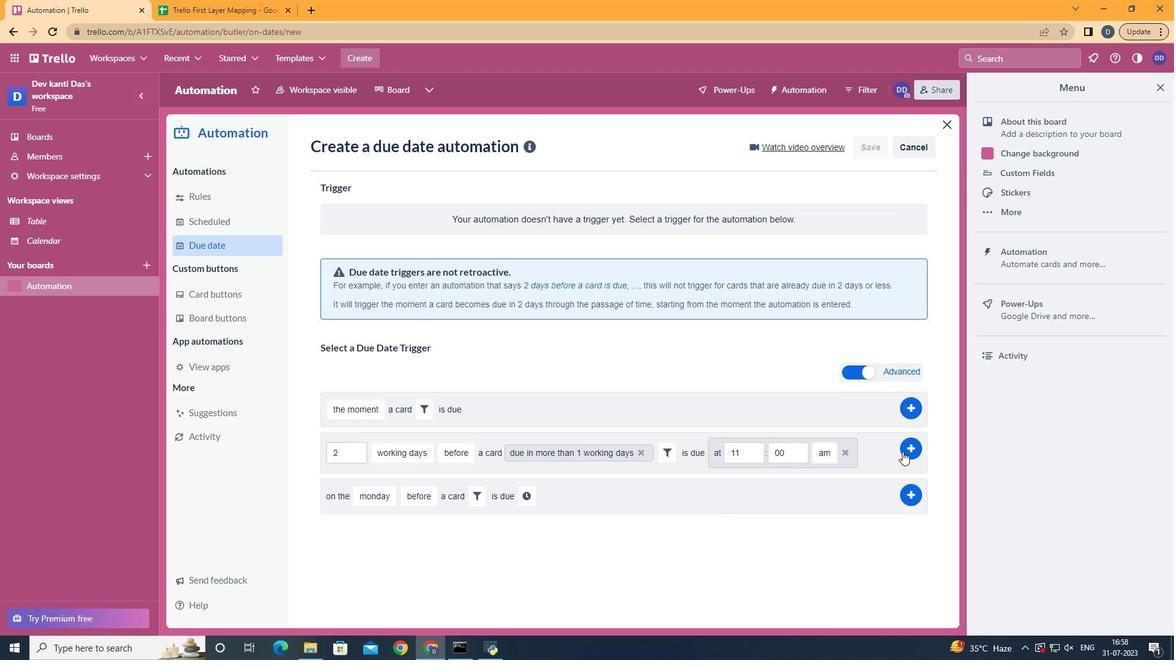 
Action: Mouse moved to (605, 282)
Screenshot: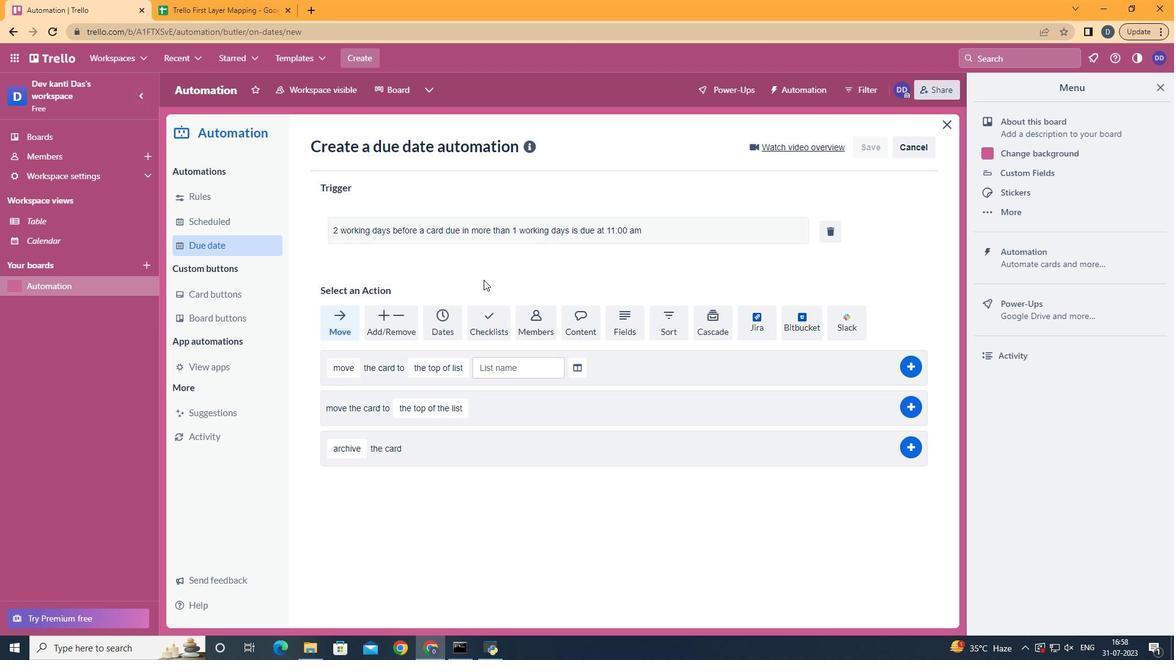 
